 Task: Set up and use a custom snippet for frequently used Docker configurations.
Action: Mouse moved to (406, 169)
Screenshot: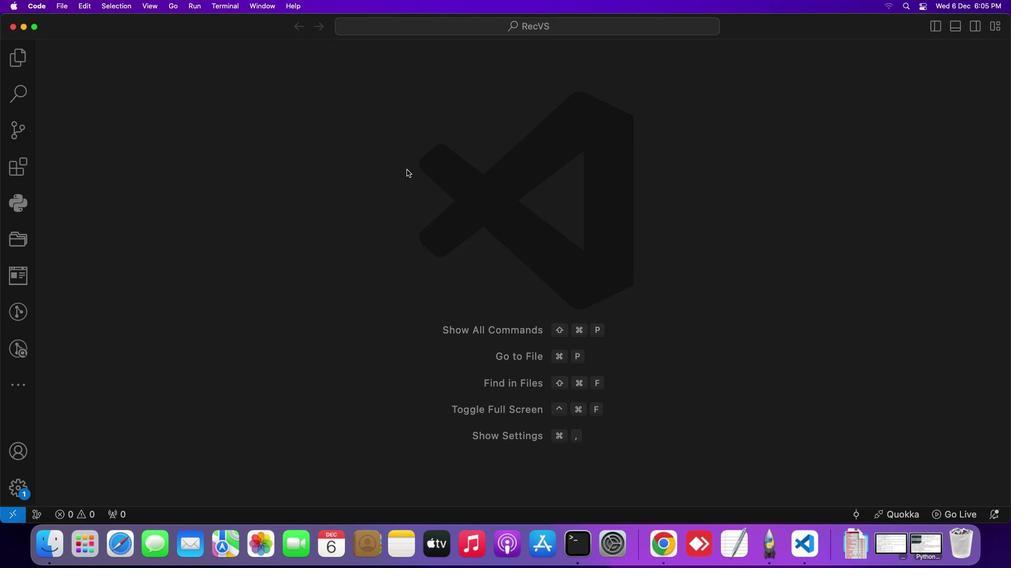 
Action: Mouse pressed left at (406, 169)
Screenshot: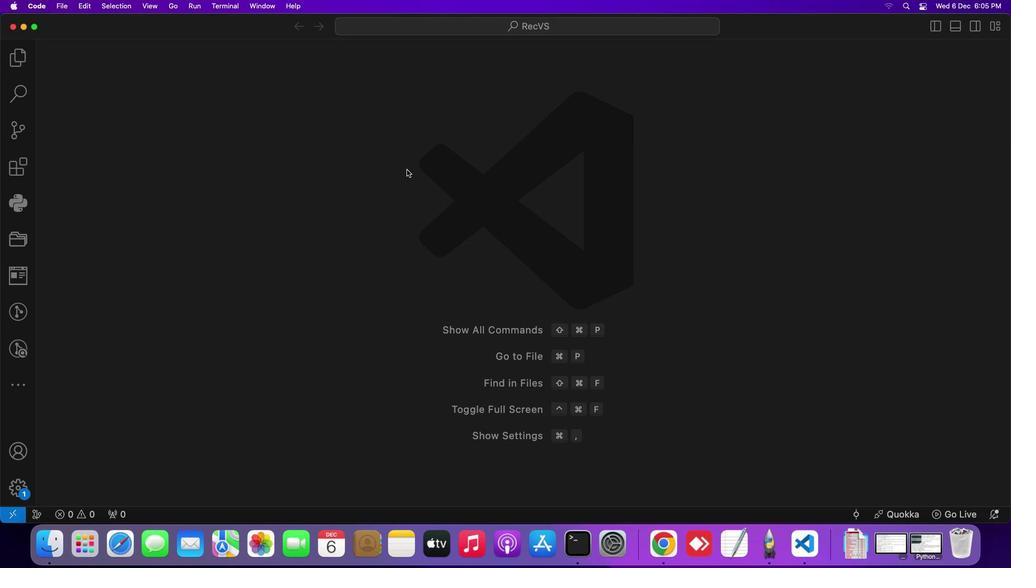 
Action: Mouse moved to (38, 3)
Screenshot: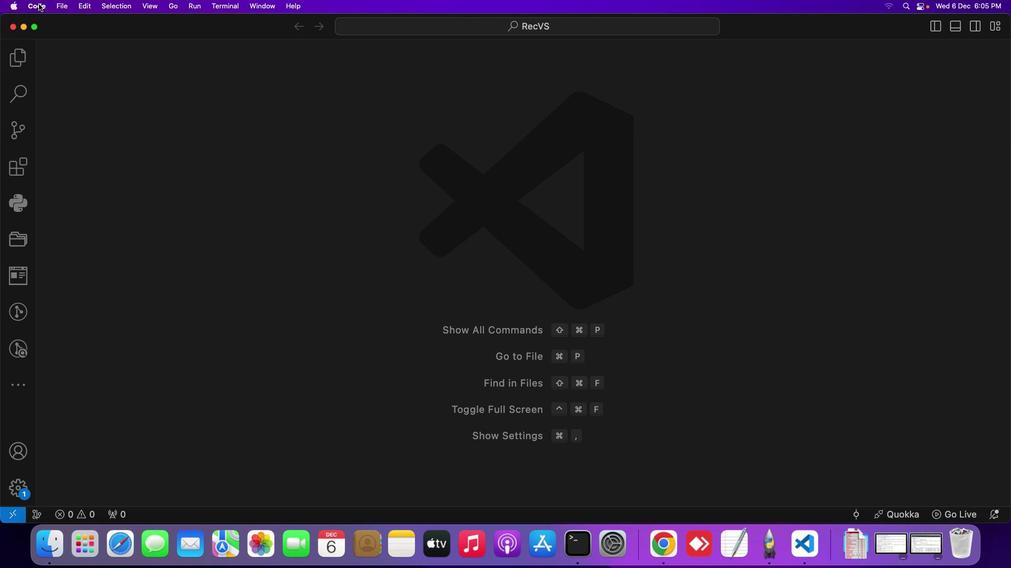 
Action: Mouse pressed left at (38, 3)
Screenshot: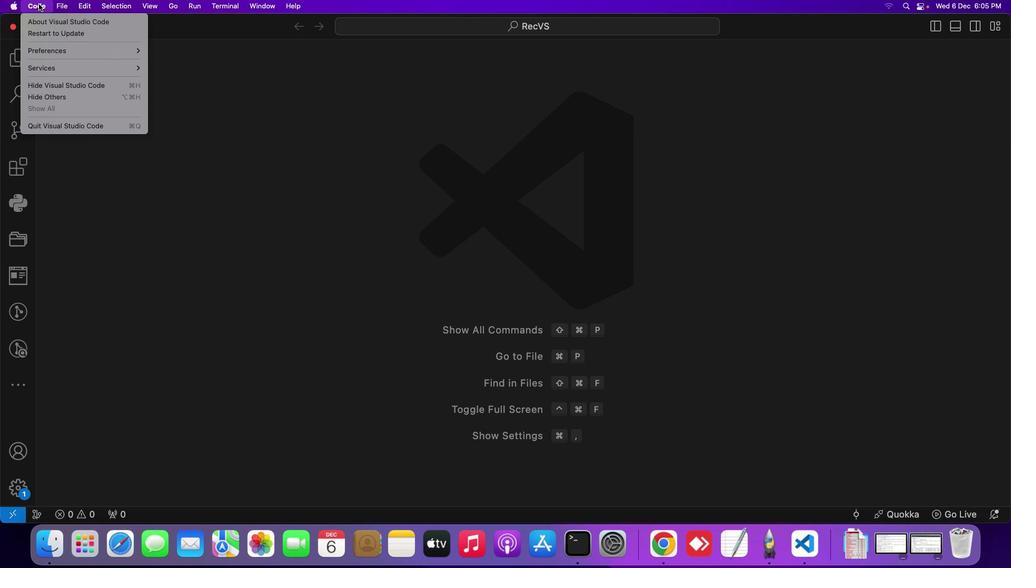 
Action: Mouse moved to (80, 50)
Screenshot: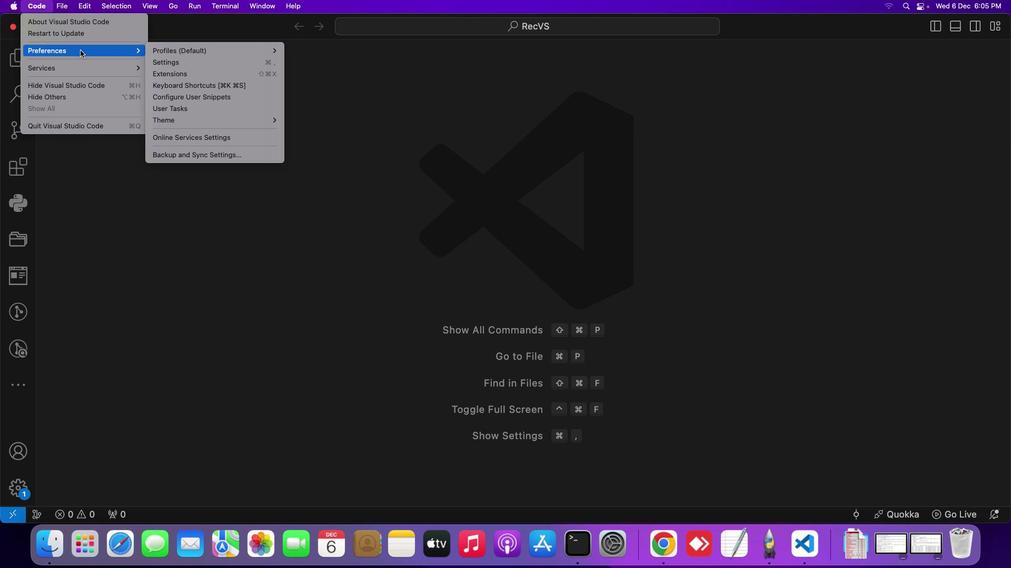 
Action: Mouse pressed left at (80, 50)
Screenshot: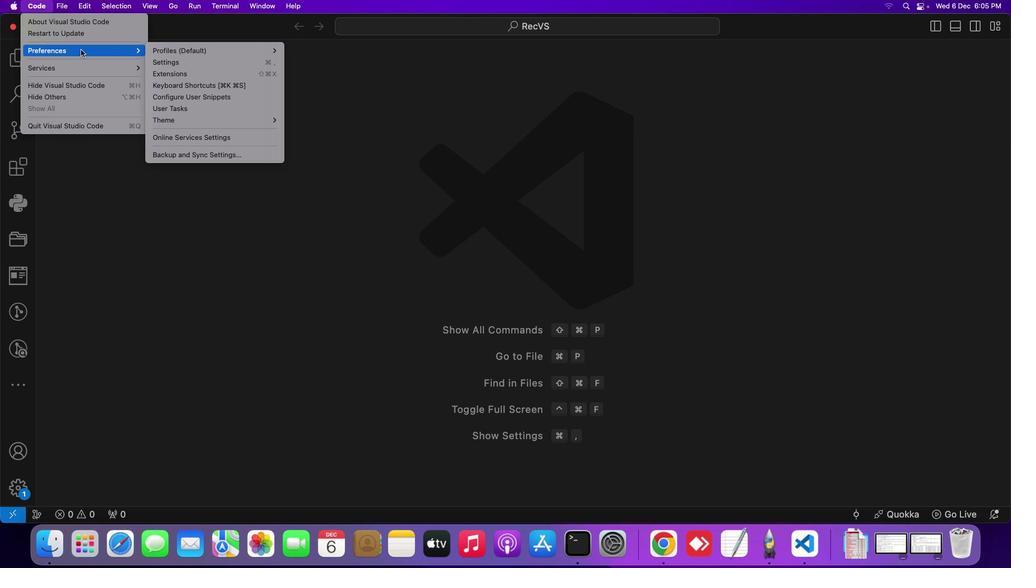 
Action: Mouse moved to (104, 50)
Screenshot: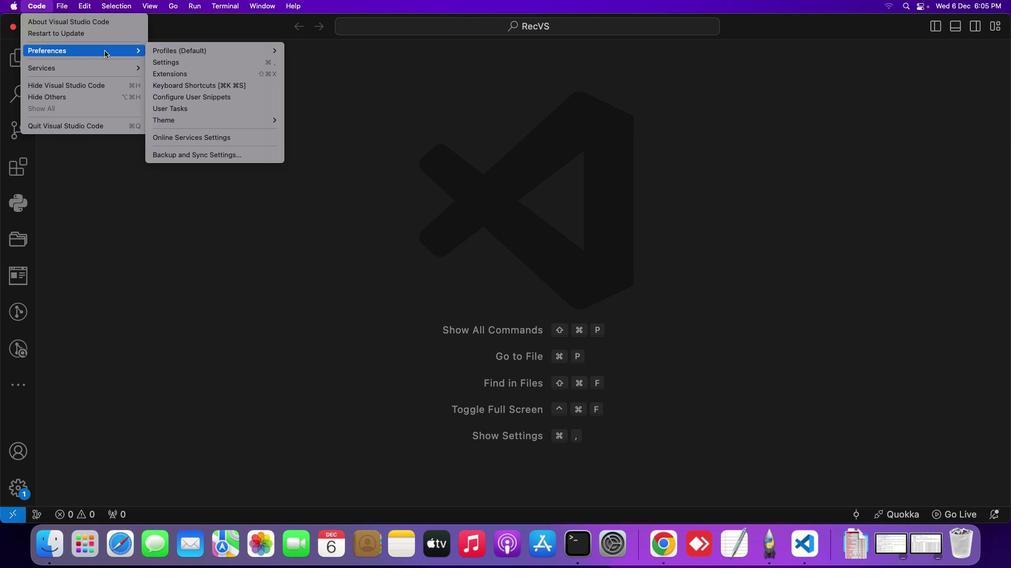 
Action: Mouse pressed left at (104, 50)
Screenshot: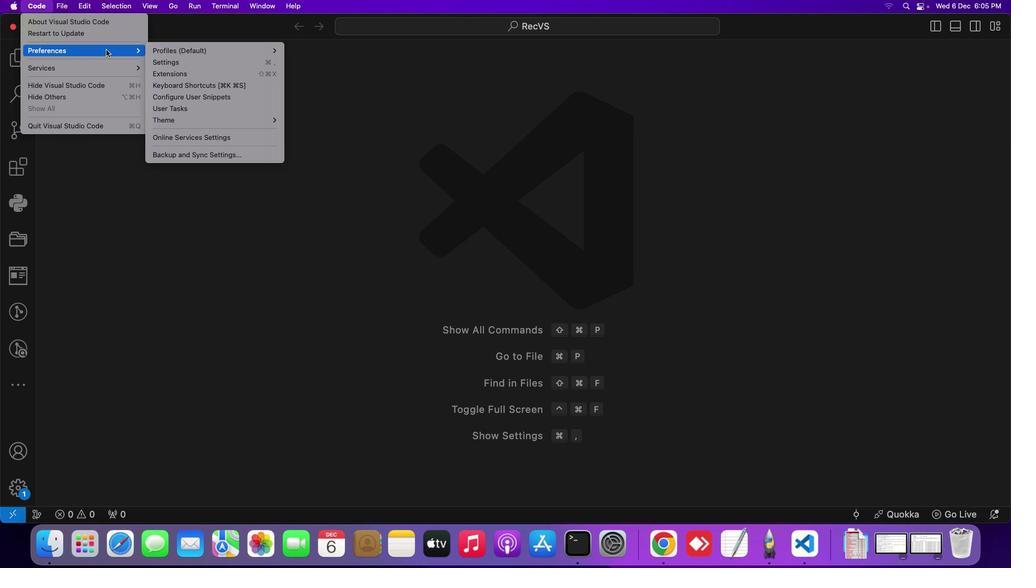 
Action: Mouse moved to (221, 95)
Screenshot: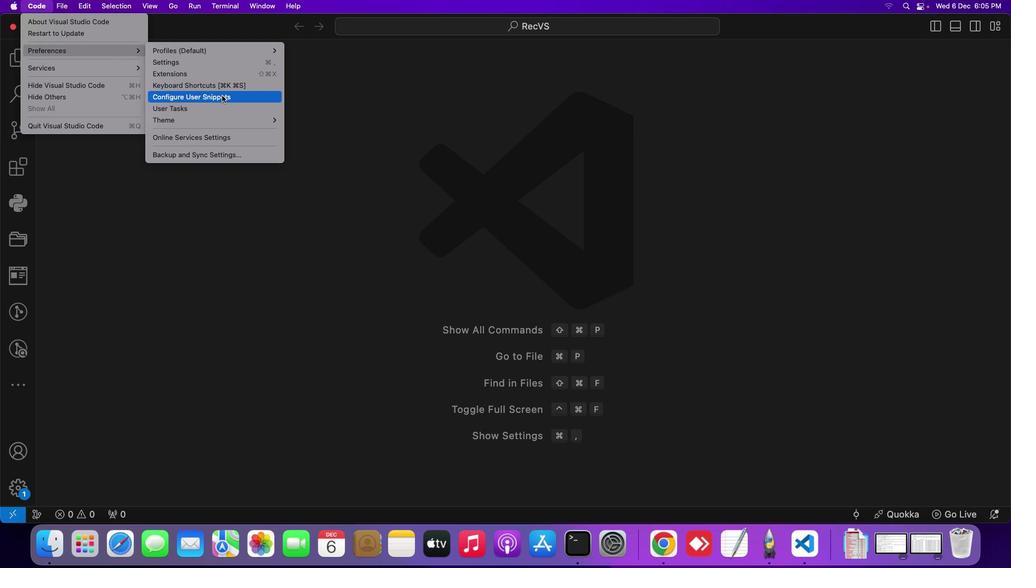 
Action: Mouse pressed left at (221, 95)
Screenshot: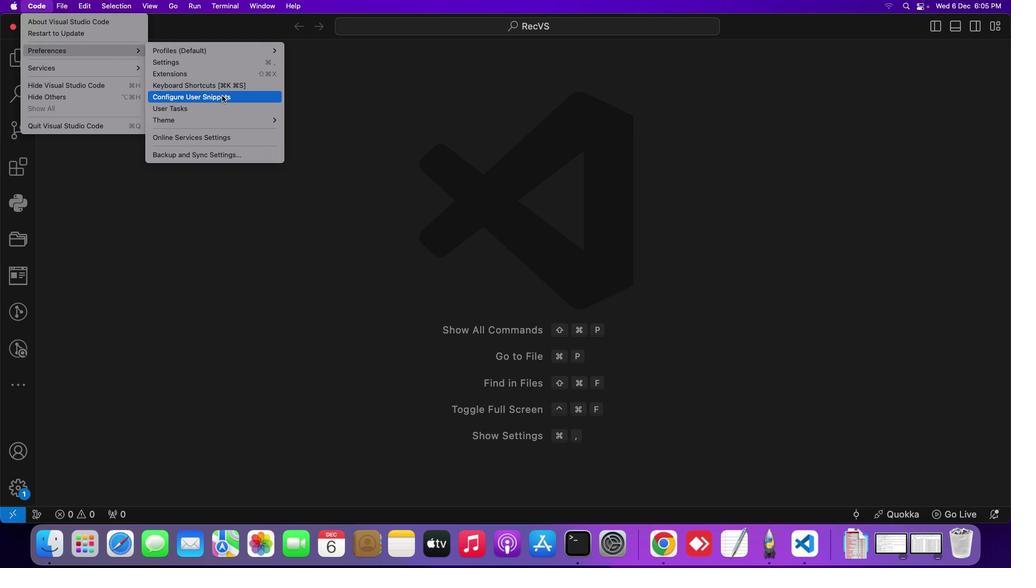 
Action: Mouse moved to (355, 55)
Screenshot: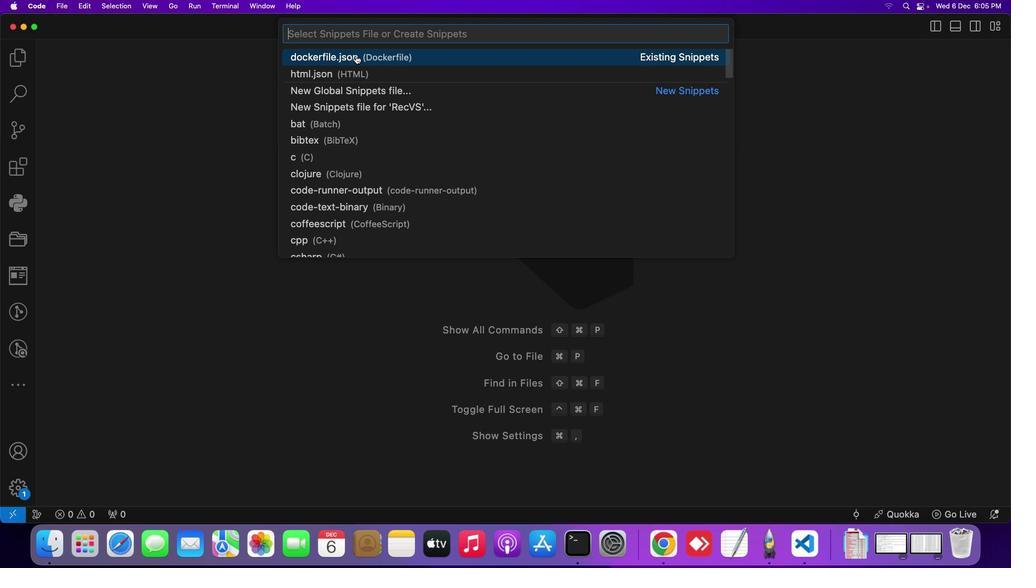 
Action: Mouse pressed left at (355, 55)
Screenshot: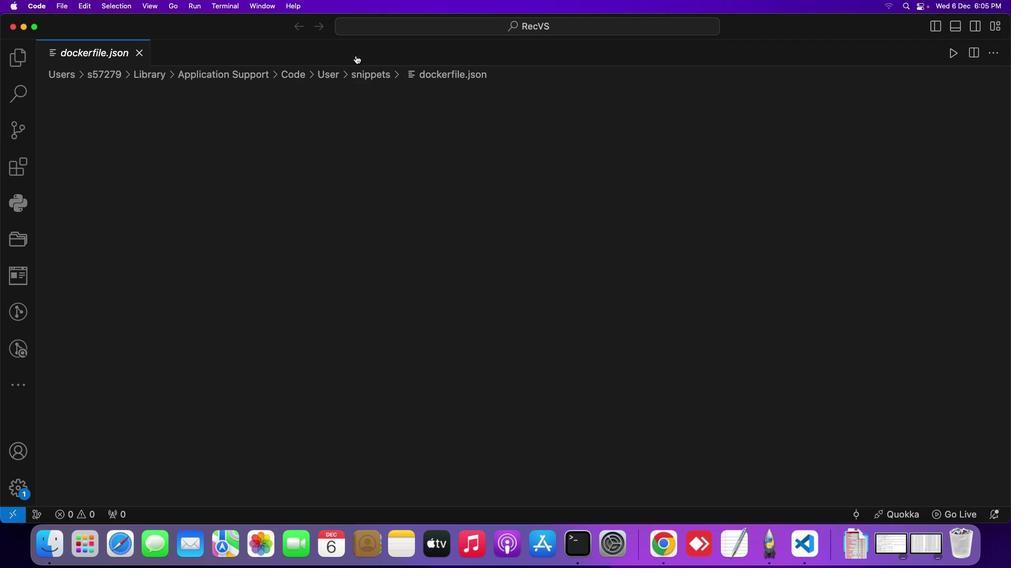 
Action: Mouse moved to (345, 197)
Screenshot: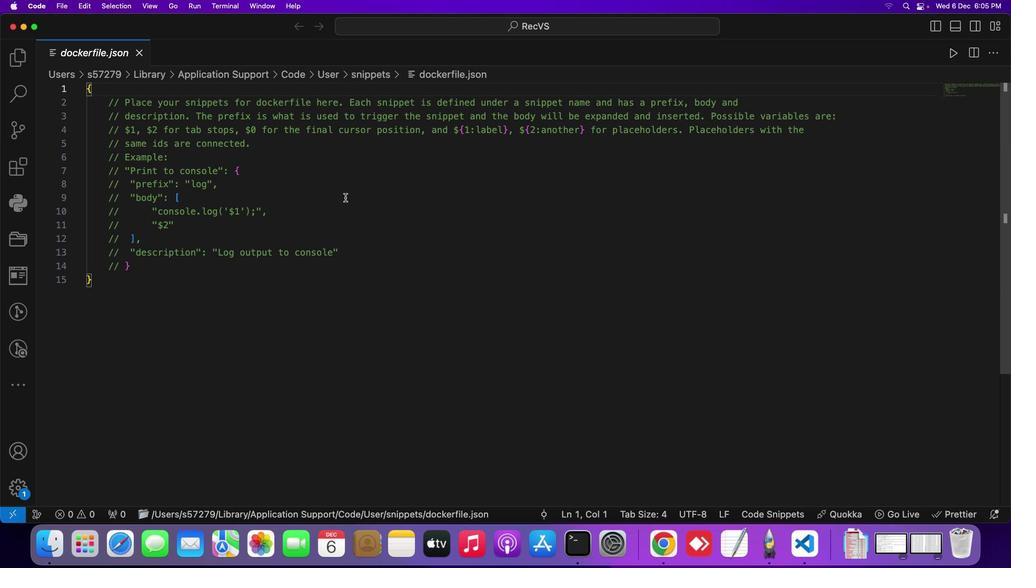 
Action: Mouse scrolled (345, 197) with delta (0, 0)
Screenshot: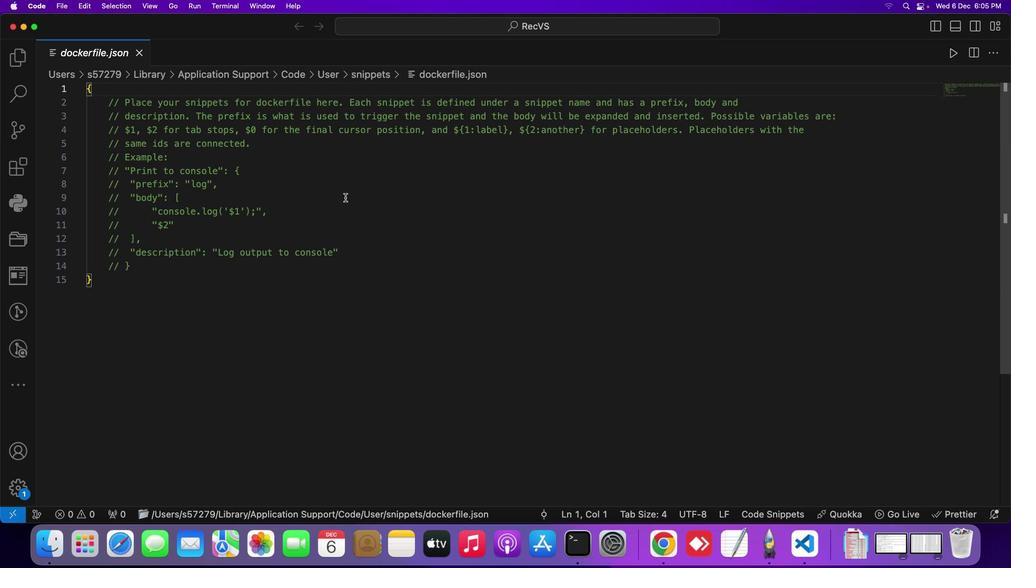 
Action: Mouse scrolled (345, 197) with delta (0, 0)
Screenshot: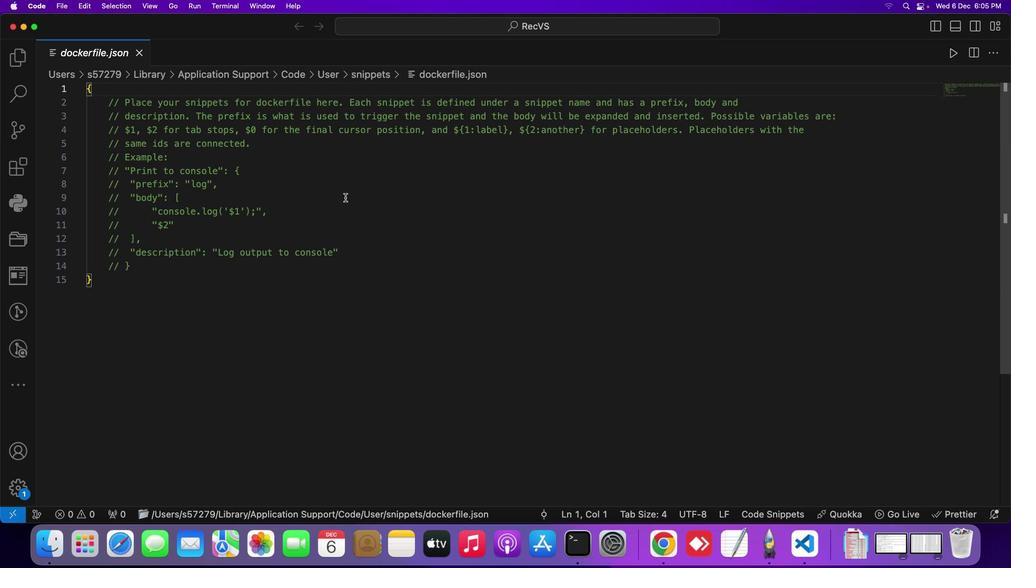 
Action: Mouse scrolled (345, 197) with delta (0, 1)
Screenshot: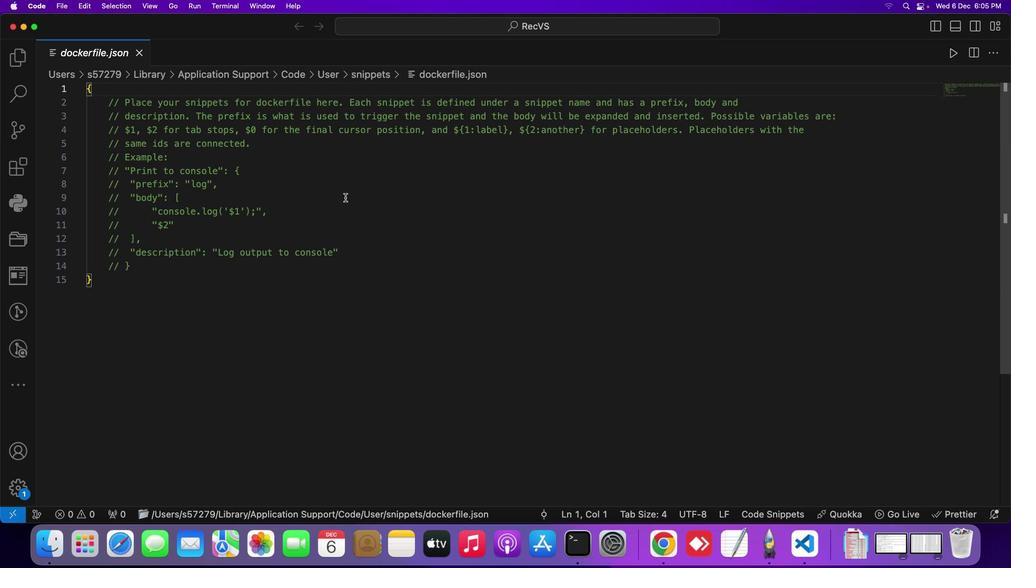 
Action: Mouse scrolled (345, 197) with delta (0, 2)
Screenshot: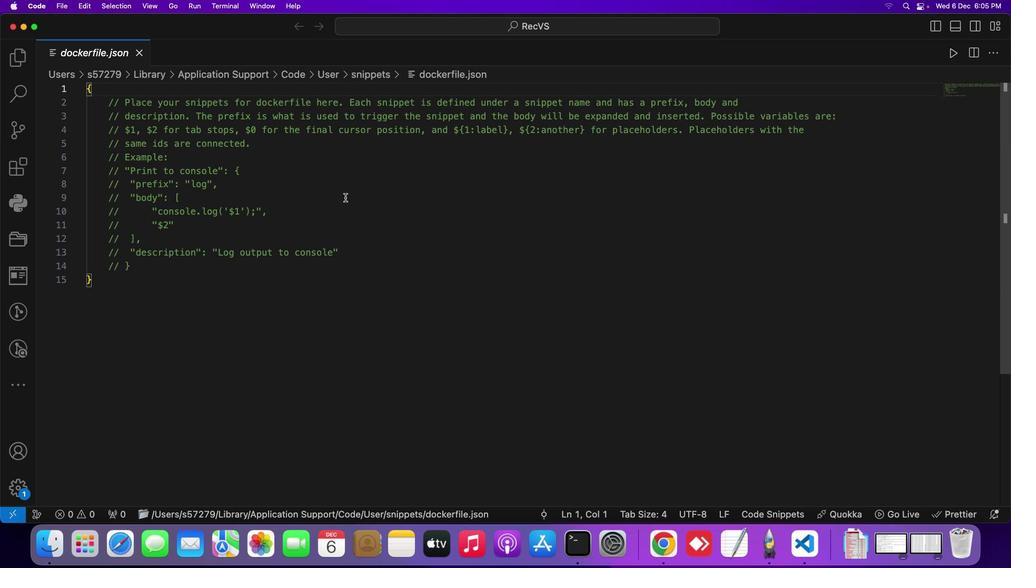 
Action: Mouse scrolled (345, 197) with delta (0, 2)
Screenshot: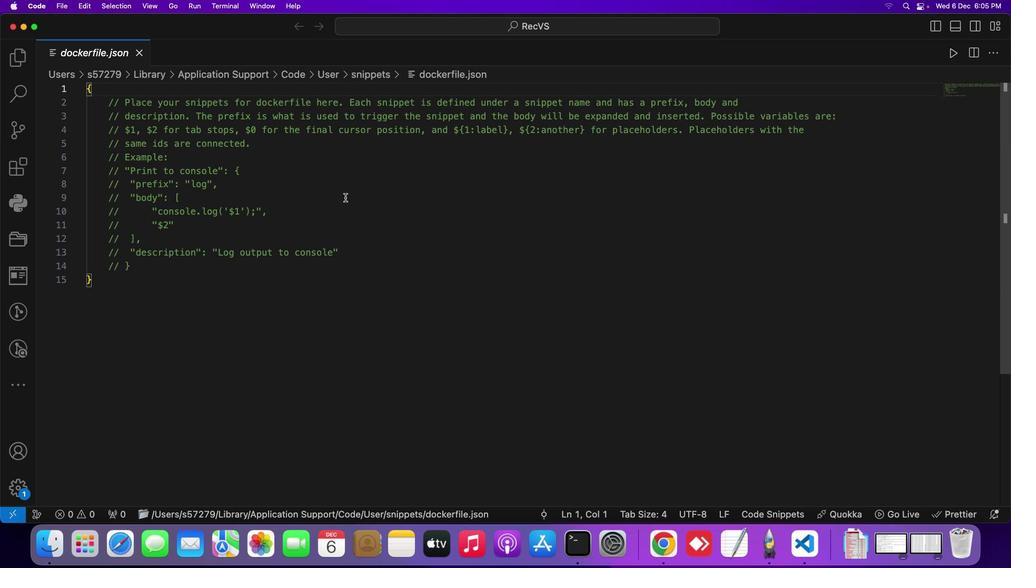 
Action: Mouse moved to (110, 99)
Screenshot: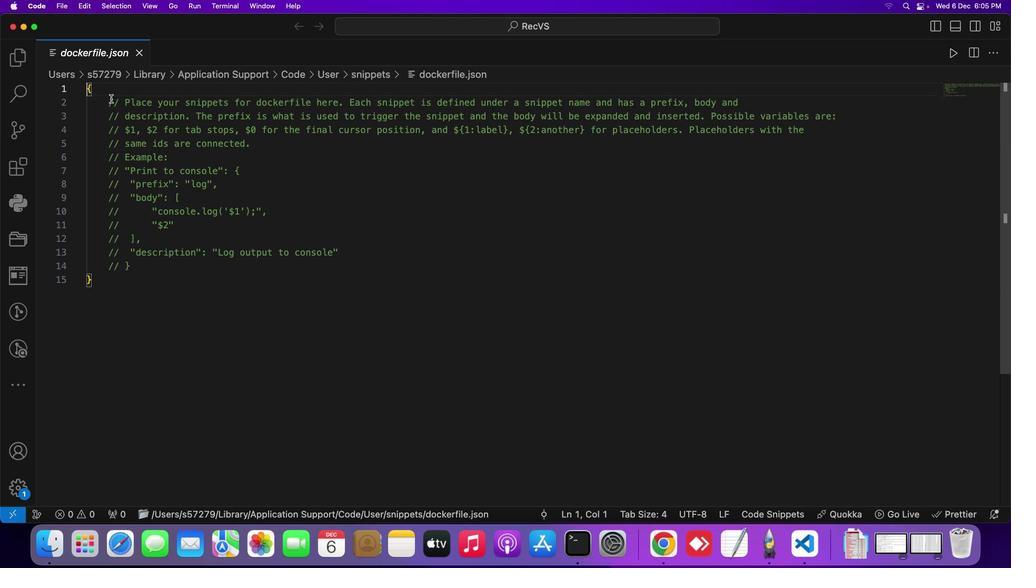 
Action: Mouse pressed left at (110, 99)
Screenshot: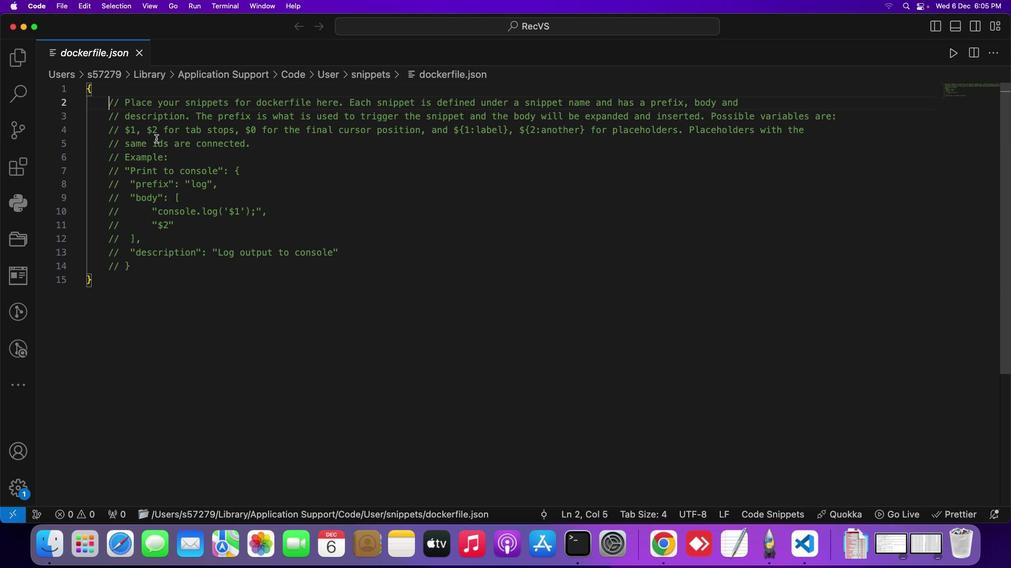 
Action: Mouse moved to (349, 258)
Screenshot: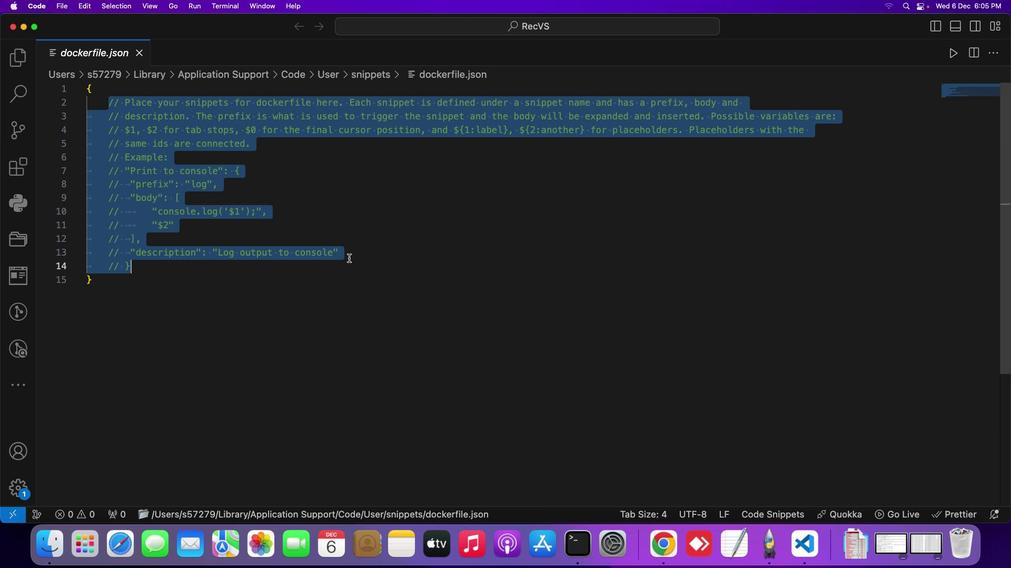 
Action: Key pressed Key.backspaceKey.shift_r'"'Key.shift_r'D''p''c'Key.backspaceKey.backspace'o''c''k''e''r''f''i''l''e'Key.rightKey.shift_r':'Key.spaceKey.shift_r'{'Key.enterKey.shift_r'"''p''r''e''f''i''x'Key.rightKey.shift_r':'Key.spaceKey.shift_r'"''d''o''c''k''e''r''f''i''l''e'Key.right','Key.enterKey.shift_r'"''b''o''d''y'Key.rightKey.shift_r':'Key.space'['Key.enterKey.shift_r'"'Key.shift_r'F''r''o'Key.backspaceKey.backspaceKey.shift_r'R''O''M'Key.space'u''b''u''n''t''u'Key.shift_r':''l''a''t''e''s''t'Key.right','Key.enterKey.shift_r'"'Key.shift_r'L''A''B''E''L'Key.space'm''a''i''n''t''a''i''n''e''r''=''\\'Key.shift_r'"'Key.shift_r'Y''o''u''r'Key.spaceKey.shift_r'N''a''m''e'Key.spaceKey.shift_r'<''y''o''u''r''.''e''m''a''i''l'Key.shift_r'@''e''x''a''m''p''l''e''.''c''o''m'Key.rightKey.shift_r'>''\\'Key.leftKey.leftKey.backspaceKey.rightKey.rightKey.shift_r'"'Key.shift_r'"'','Key.enterKey.shift_r'"'Key.right','Key.enterKey.shift_r'"'Key.shift_r'#'Key.spaceKey.shift_r'A''d''d''i''t''i''o''n''a''l'Key.spaceKey.shift_r'D''o''c''k''e''r''f''i''l''e'Key.space'c''o''m''m''a''n''d''s'Key.space'g''o'Key.space'h''e''r''e'Key.rightKey.down','Key.enterKey.shift_r'"''d''e''s''c''r''i''p''t''i''o''n'Key.rightKey.shift_r':'Key.spaceKey.shift_r'"'Key.shift_r'B''a''s''i''c'Key.spaceKey.shift_r'd''o'Key.backspaceKey.backspaceKey.shift_r'D''o''c''k''e''r''f''i''l''e'Key.space't''e''m''p''l''e''t''e'Key.down','Key.enterKey.shift_r'"''d''o''c''k''e''r''-''c''o''m''p''o''s''e'Key.rightKey.shift_r':'Key.spaceKey.shift_r'{'Key.enterKey.shift_r'"''o'Key.backspace'p''r''e''f''i''x'Key.rightKey.shift_r':'Key.spaceKey.shift_r'"''d''o''c''k''e''r''c''o''m''p''o''s''e'Key.right','Key.enterKey.shift_r'"''b''o''d''y'Key.rightKey.shift_r':'Key.space'['Key.enterKey.shift_r'"''v''e''r''s''i''o''n'Key.shift_r':'Key.space"'"'3'Key.rightKey.left"'"Key.right','Key.enterKey.shift_r'"''s''e''r''v''i''c''e''s'Key.shift_r':'Key.right','Key.enterKey.shift_r'"'Key.space'w''e''b'Key.shift_r':'Key.right','Key.enterKey.shift_r'"'Key.spaceKey.shift_r'i''m''a''g''e'Key.shift_r':'Key.space'n''g''i''n''x'Key.shift_r':''l''a''t''e''s''t'Key.right','Key.enterKey.shift_r'"'Key.space'p''o''r''t''s'Key.shift_r':'Key.right','Key.enterKey.shift_r'"'Key.spaceKey.space'-'Key.space"'"'8''0''8''0'Key.shift_r':''8''0'"'"Key.right','Key.enterKey.shift_r'"'Key.spaceKey.spaceKey.backspaceKey.tab'v''o''l''u''m''e''s'Key.shift_r':'Key.right','Key.enterKey.shift_r'"'Key.tabKey.tab'-''.''/'Key.leftKey.leftKey.spaceKey.rightKey.right'a''p''p'Key.shift_r':''/''u''s''r''/''s''h''a''r''e''/''n''g''i''n''x''/''h''t''m''l'Key.right','Key.enterKey.shift_r'"''"'','Key.enterKey.shift_r'"'Key.shift_r'#'Key.spaceKey.shift_r'A''d''d''i''t''i''o''n''a''l'Key.spaceKey.shift_r'D''o''c''k''e''r'Key.spaceKey.shift_r'C''o''m''p''o''s''e'Key.space'c''o''n''d''i'Key.backspaceKey.backspace'f''i''g''u''r''a''t''i''o''n''s'Key.space'g''o'Key.space'h''e''r''e'Key.rightKey.down','Key.enterKey.shift_r'"''d''e''s''c''r''i''p''t''i''o''n'Key.rightKey.shift_r':'Key.spaceKey.shift_r'"'Key.shift_r'B''a''s''i''c'Key.spaceKey.shift_r'D''o''c''k''e''r'Key.space'c''o'Key.backspaceKey.backspaceKey.shift_r'C''o''m''p''o''s''e'Key.space't''e''m''p''l''e''t''e'Key.backspaceKey.backspaceKey.backspace's''t'Key.backspaceKey.backspace'a''t''e'Key.down
Screenshot: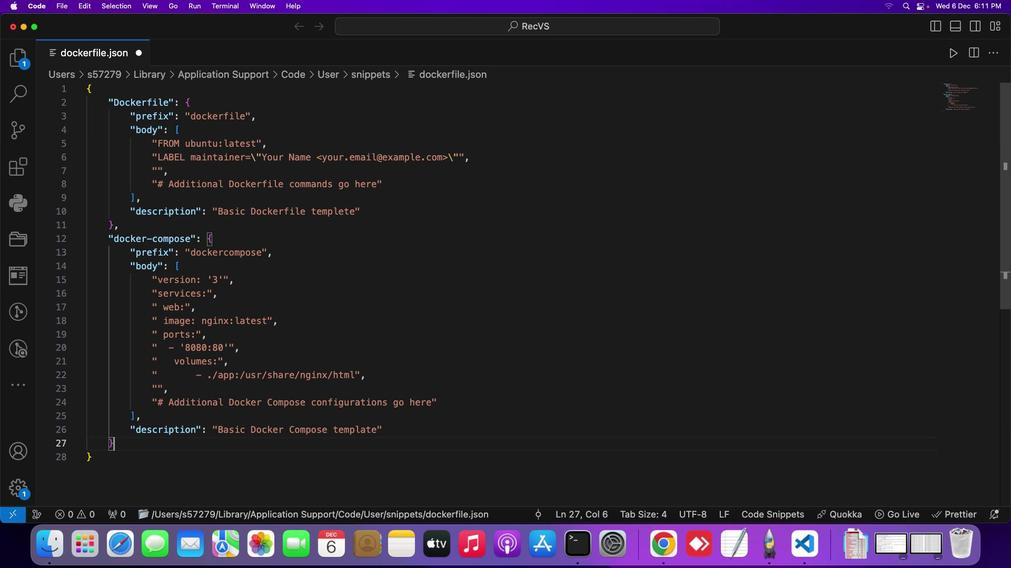 
Action: Mouse moved to (314, 219)
Screenshot: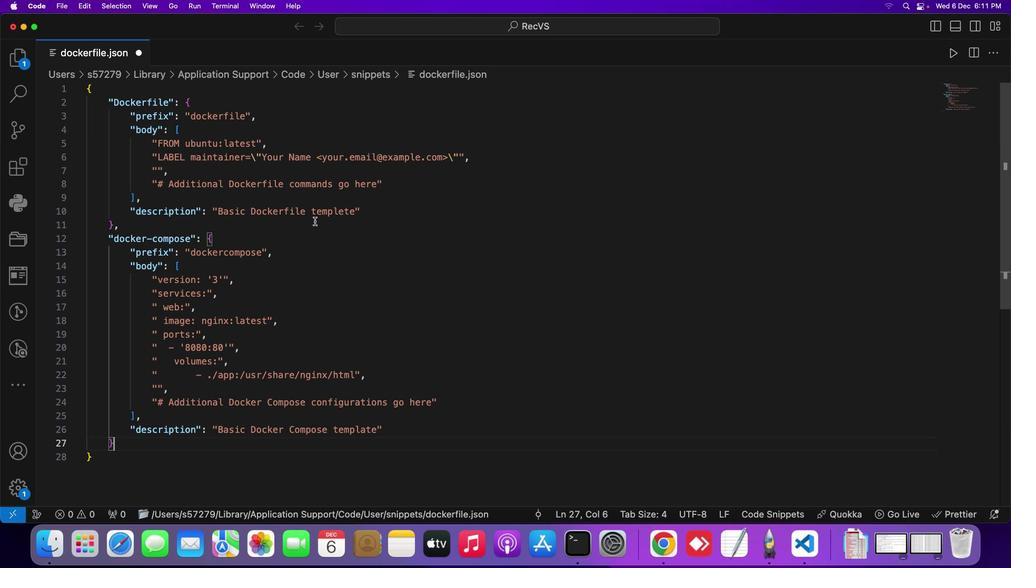 
Action: Mouse scrolled (314, 219) with delta (0, 0)
Screenshot: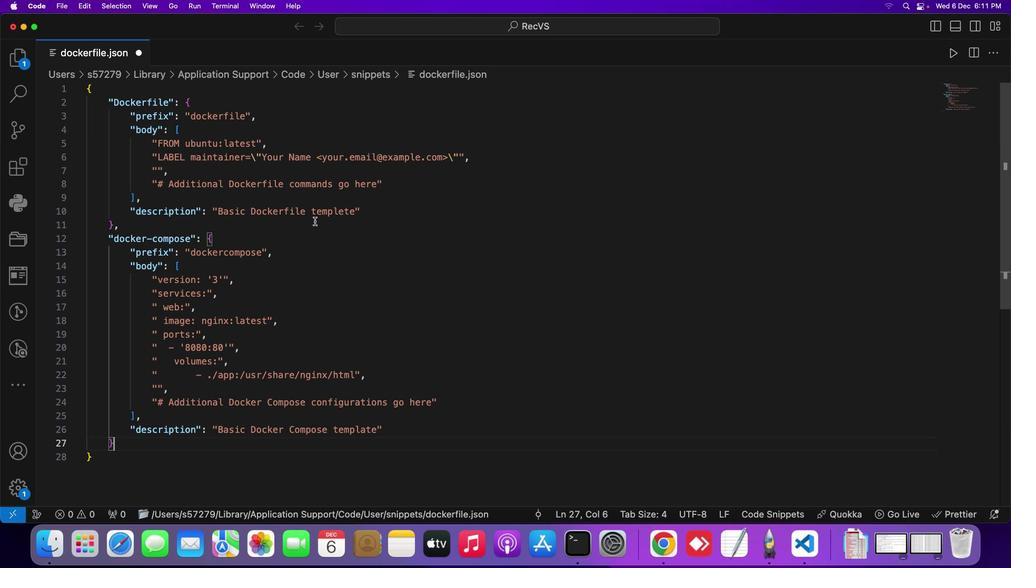
Action: Mouse moved to (314, 221)
Screenshot: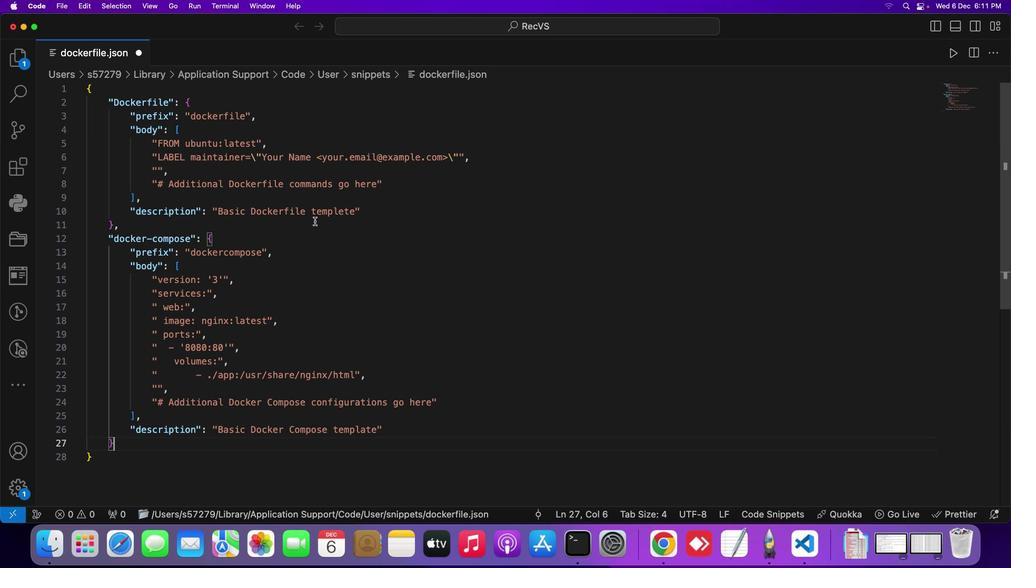 
Action: Mouse scrolled (314, 221) with delta (0, 0)
Screenshot: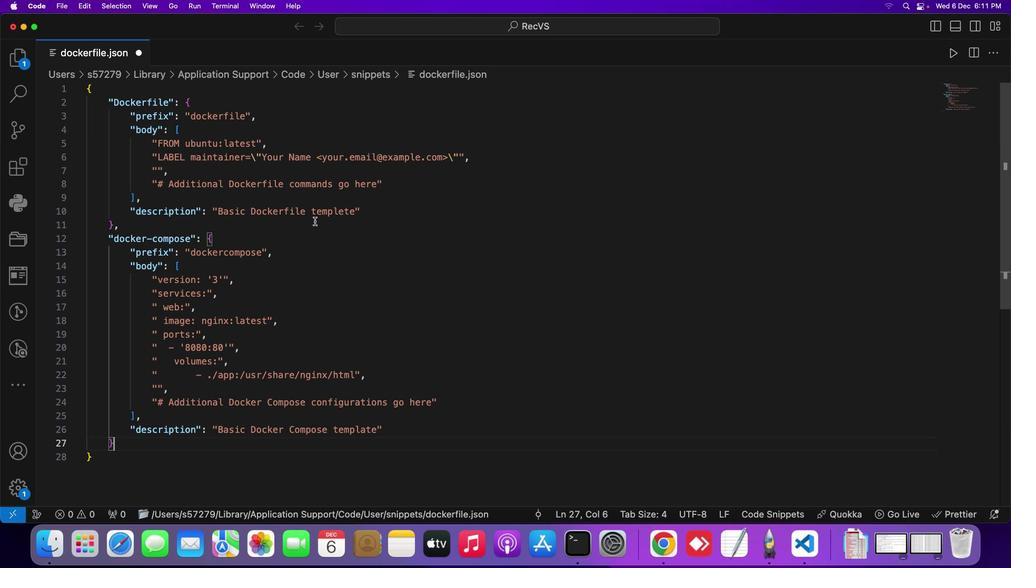 
Action: Mouse moved to (314, 221)
Screenshot: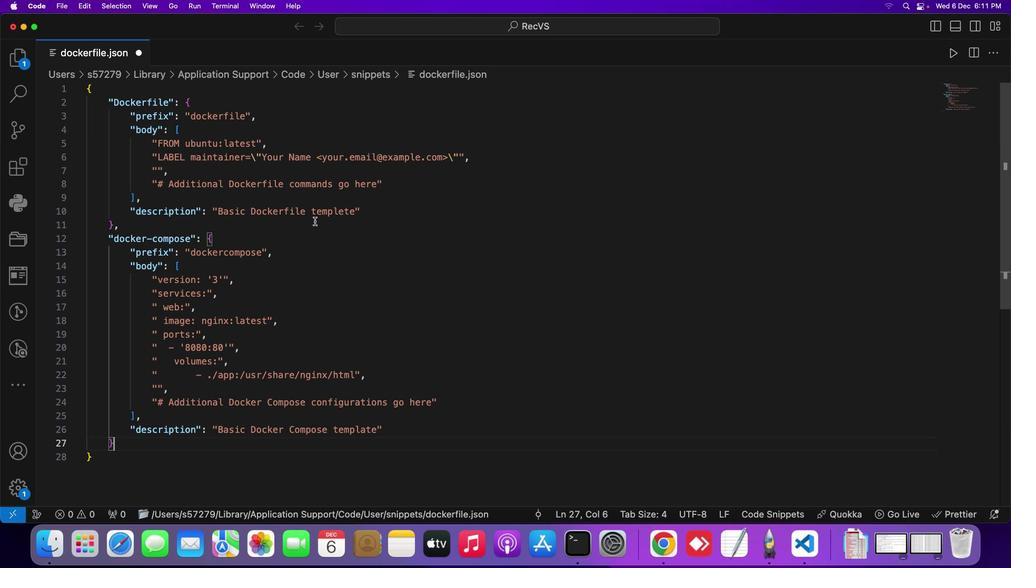 
Action: Mouse scrolled (314, 221) with delta (0, 1)
Screenshot: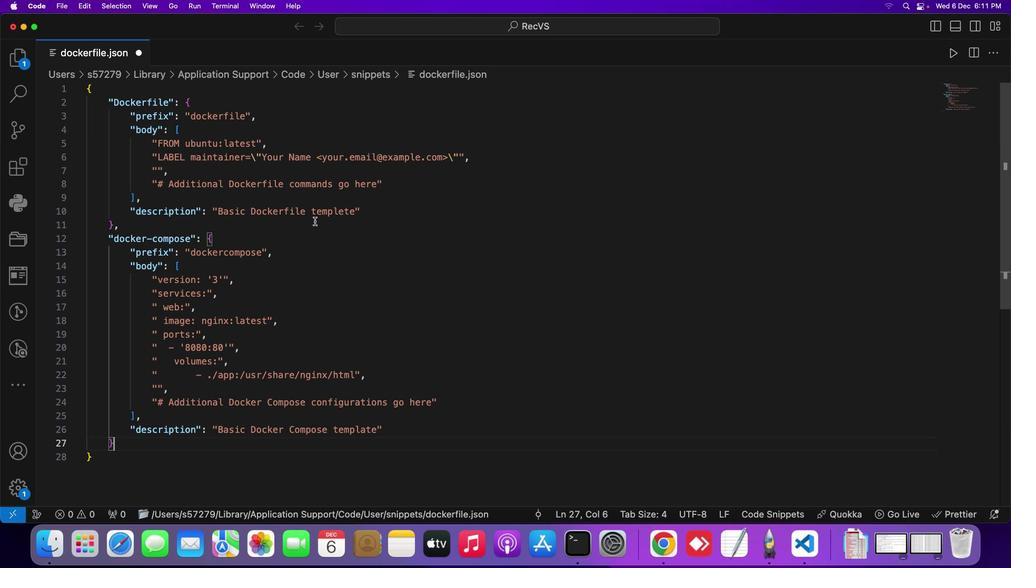 
Action: Mouse moved to (314, 221)
Screenshot: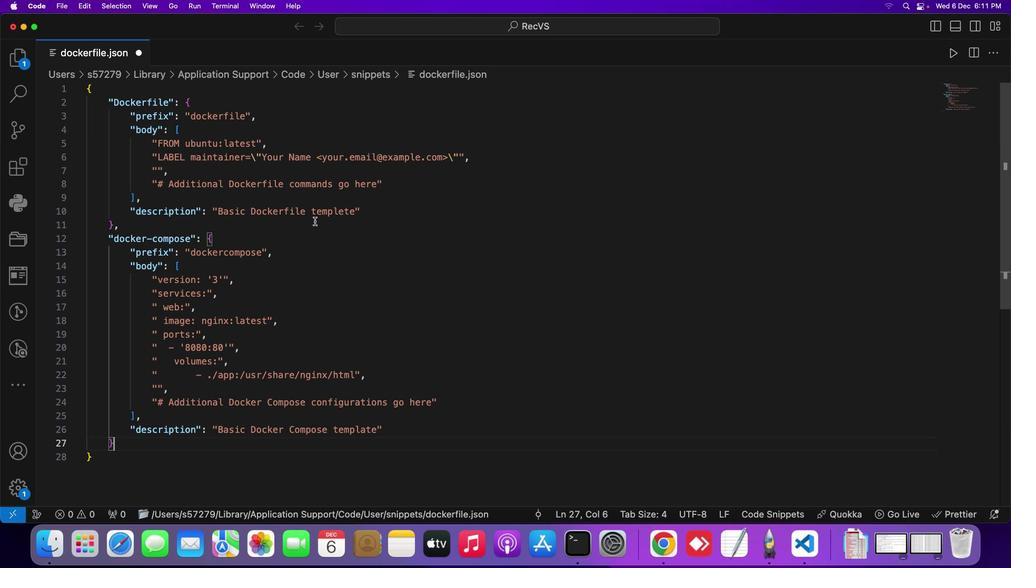 
Action: Mouse scrolled (314, 221) with delta (0, 2)
Screenshot: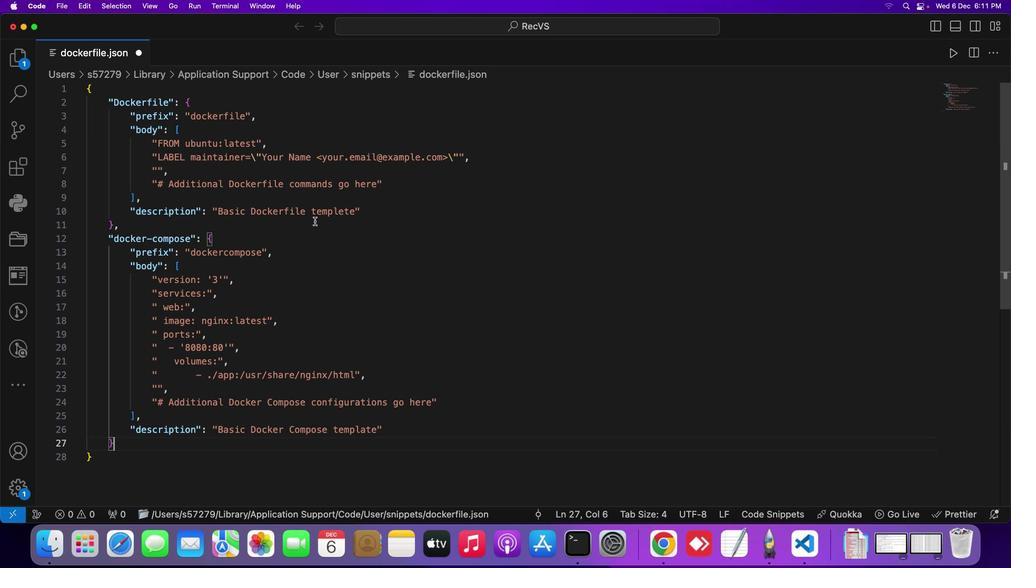 
Action: Mouse scrolled (314, 221) with delta (0, 3)
Screenshot: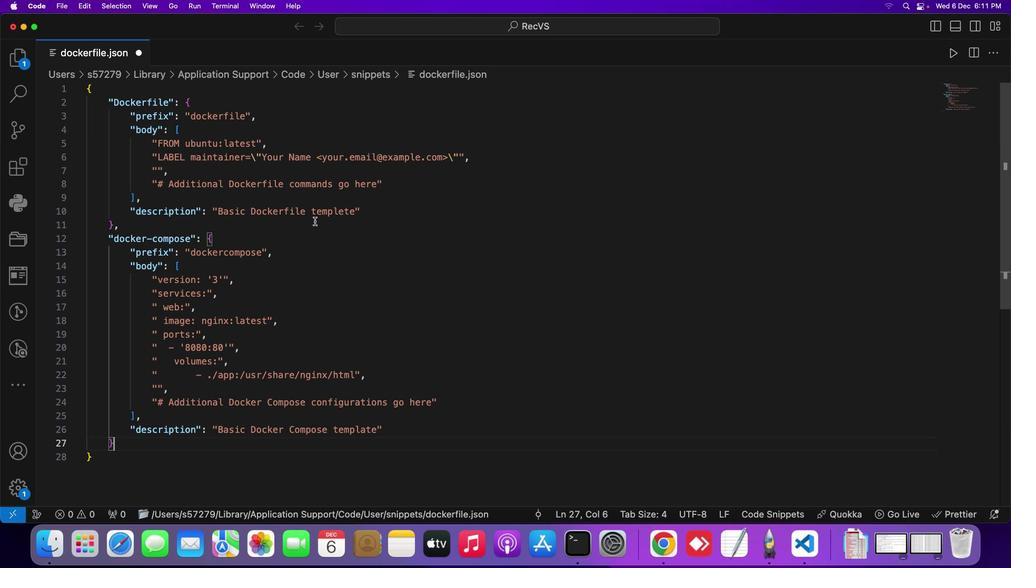 
Action: Mouse moved to (64, 5)
Screenshot: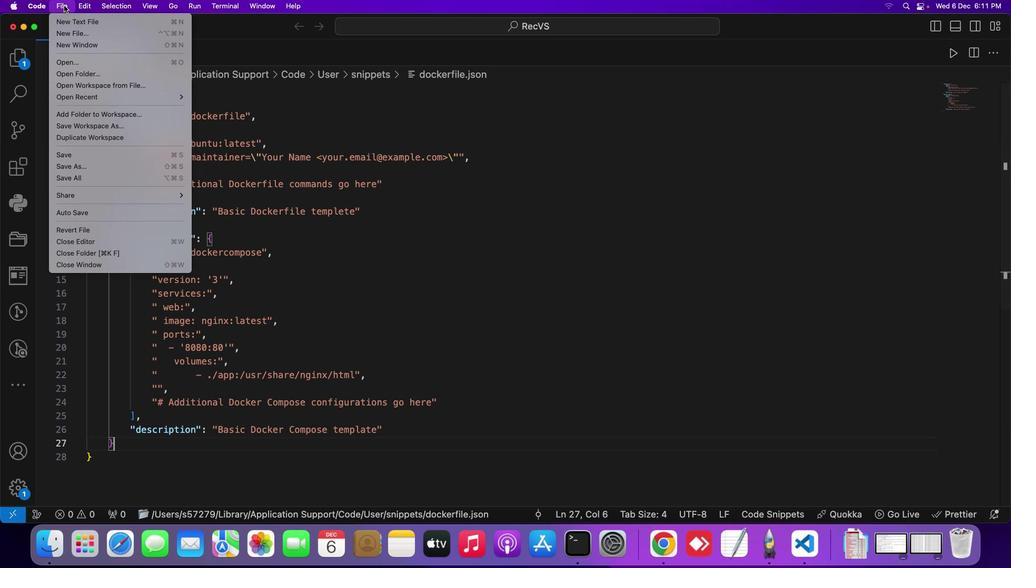 
Action: Mouse pressed left at (64, 5)
Screenshot: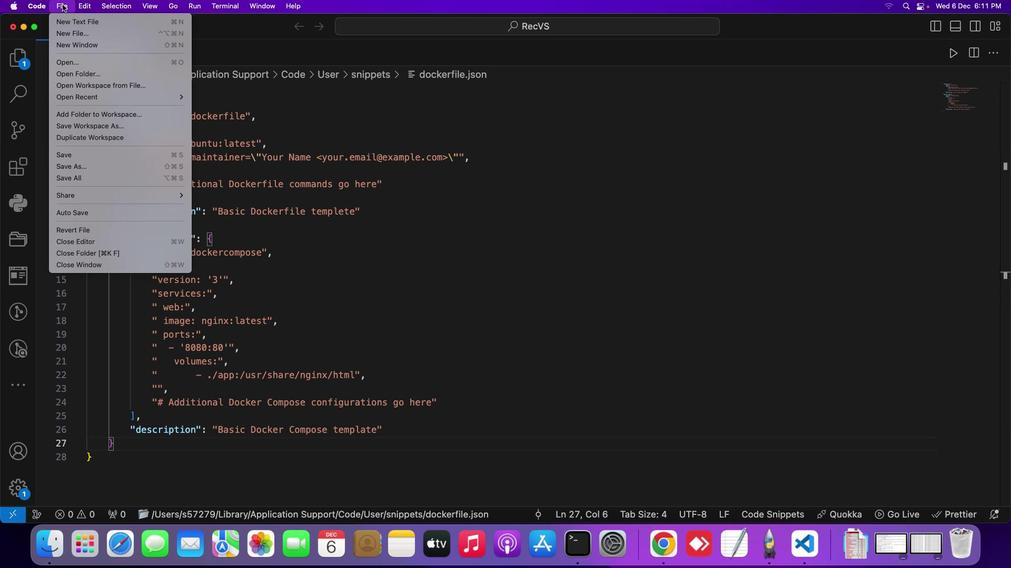 
Action: Mouse moved to (117, 154)
Screenshot: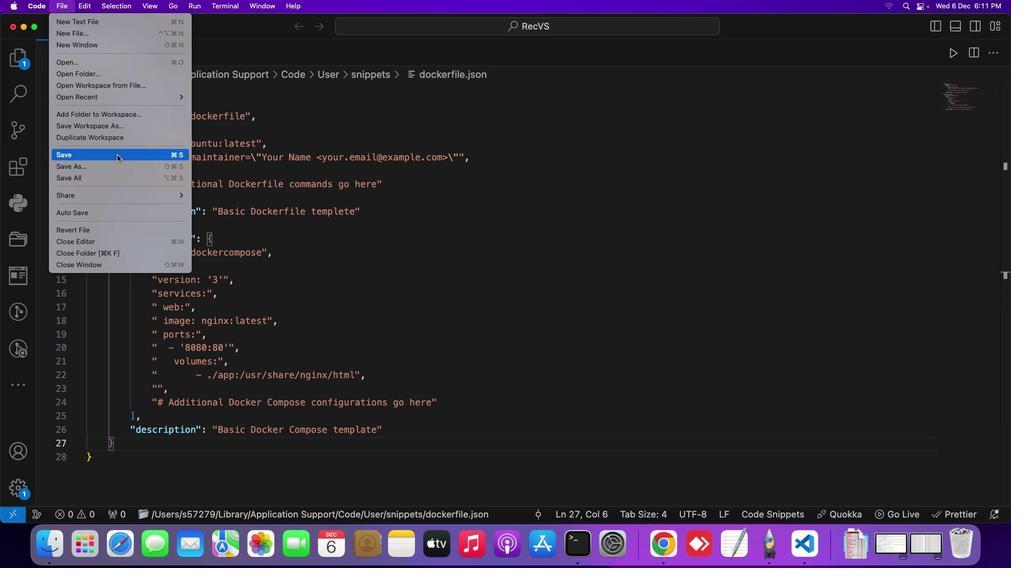 
Action: Mouse pressed left at (117, 154)
Screenshot: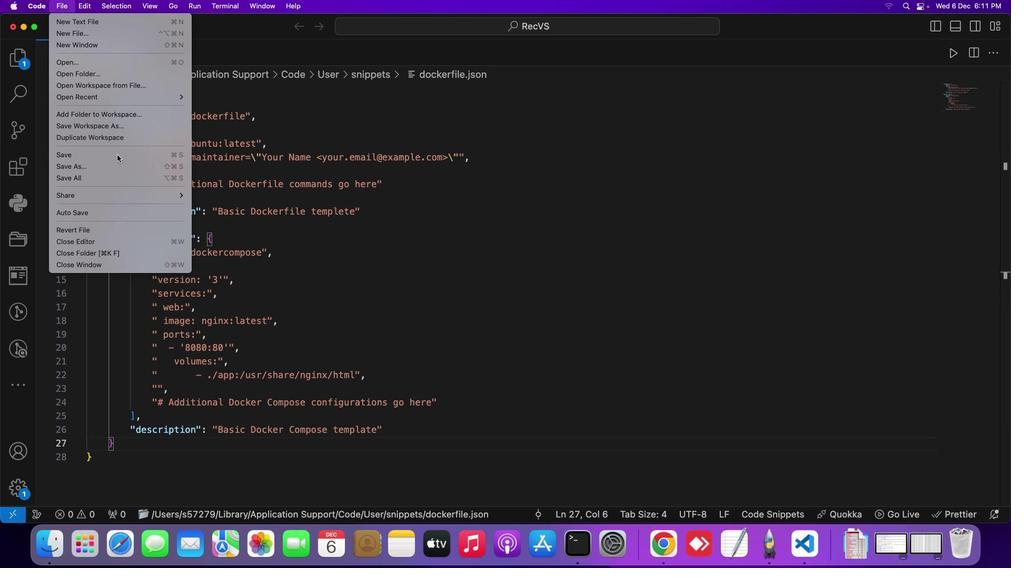
Action: Mouse moved to (141, 55)
Screenshot: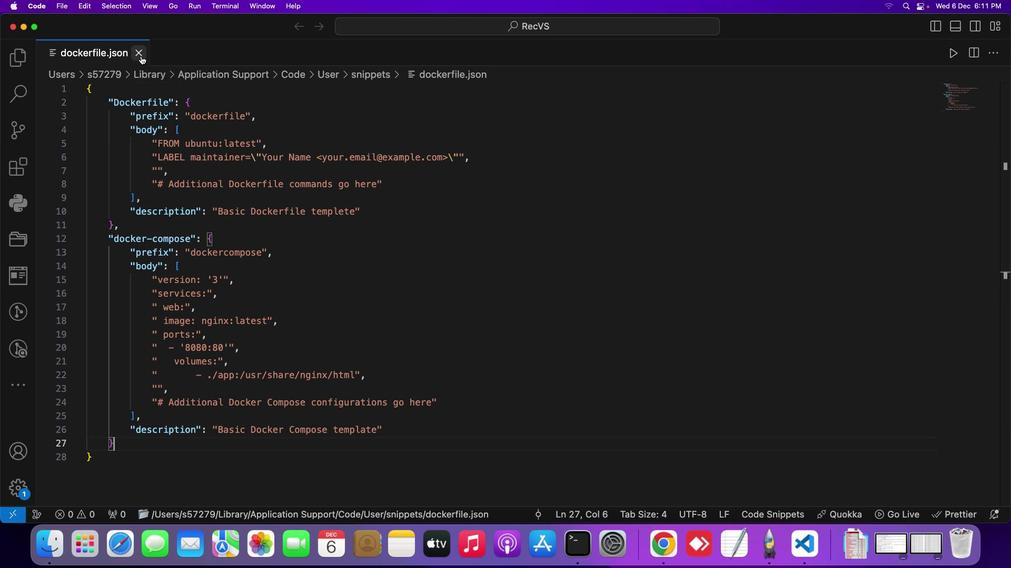 
Action: Mouse pressed left at (141, 55)
Screenshot: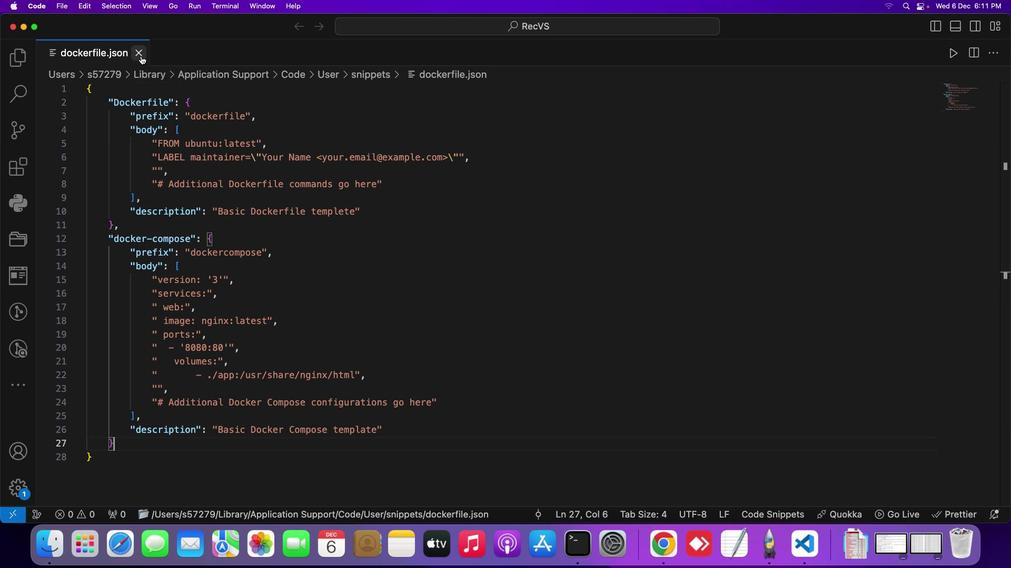 
Action: Mouse moved to (140, 55)
Screenshot: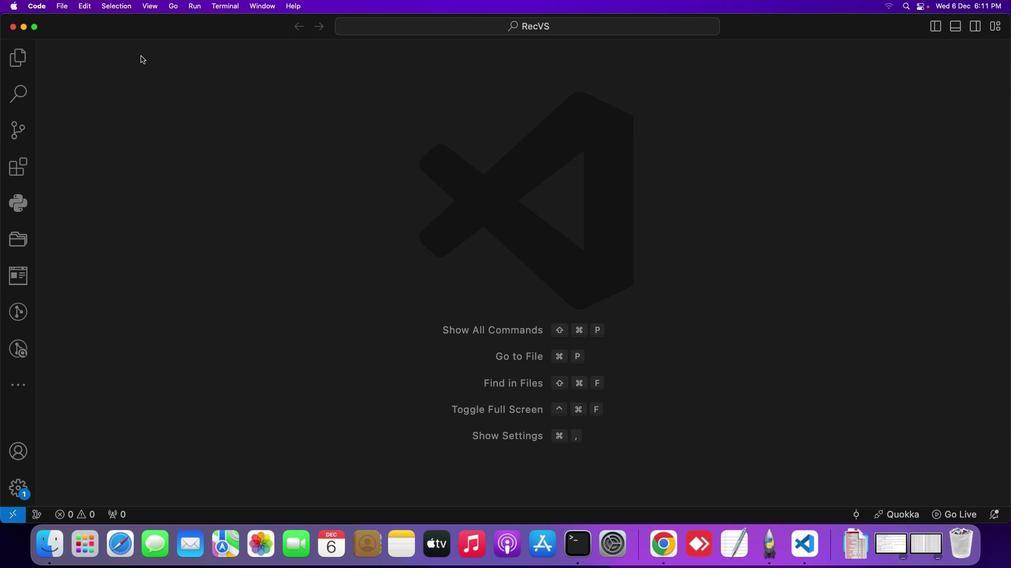 
